 Task: Add the task  Develop a new social media platform to the section Capacity Scaling Sprint in the project AgileGator and add a Due Date to the respective task as 2024/03/15
Action: Mouse moved to (578, 386)
Screenshot: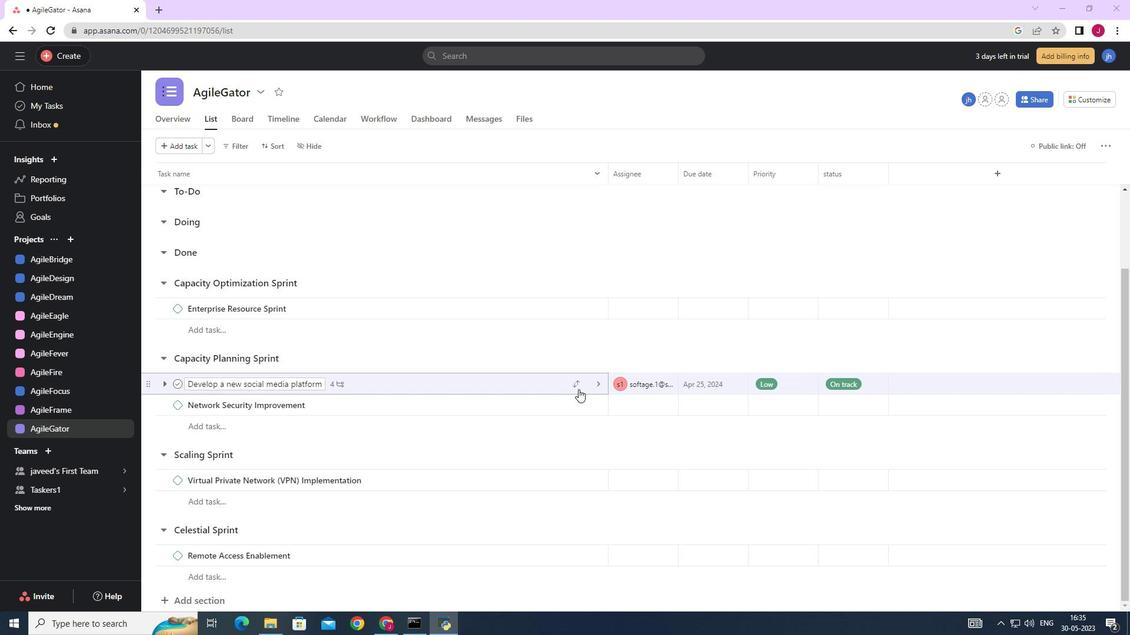 
Action: Mouse pressed left at (578, 386)
Screenshot: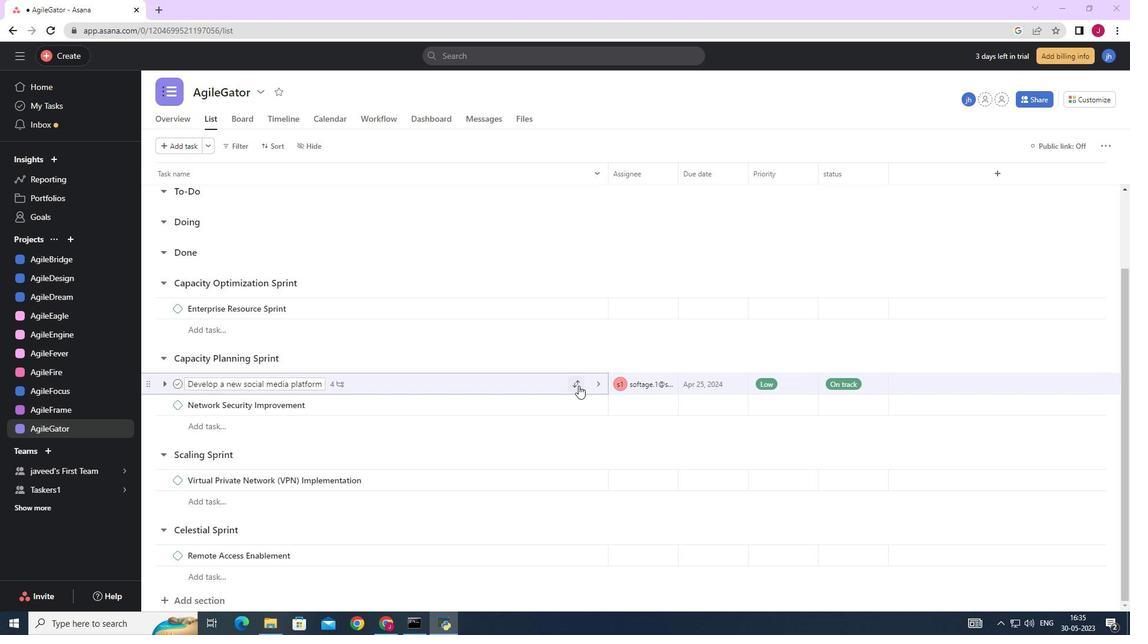 
Action: Mouse moved to (500, 557)
Screenshot: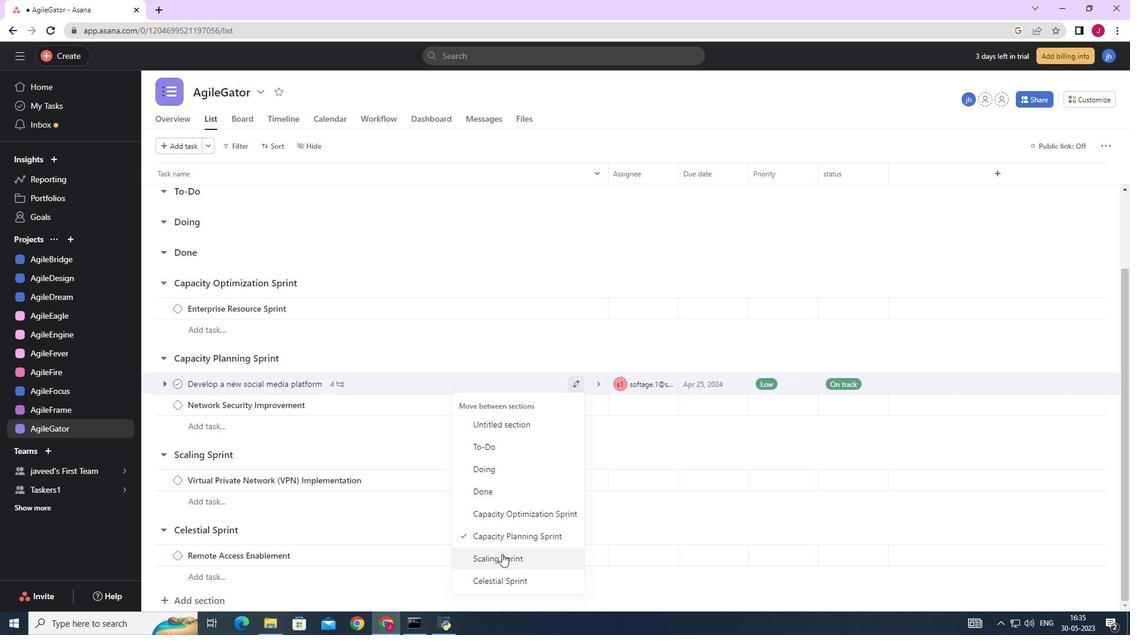 
Action: Mouse pressed left at (500, 557)
Screenshot: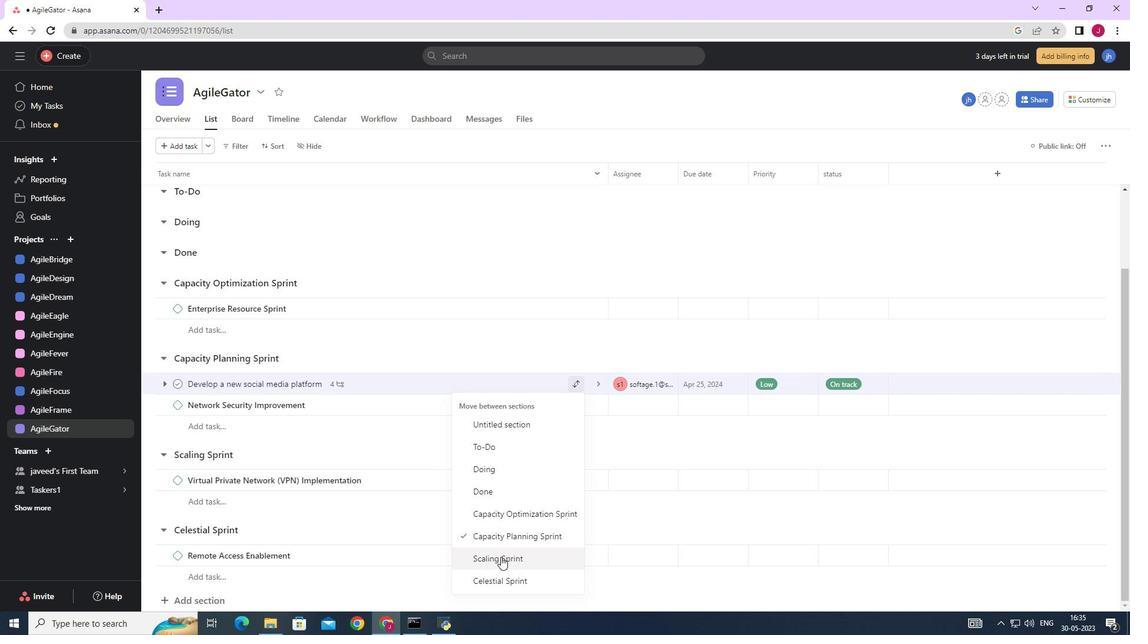 
Action: Mouse moved to (716, 460)
Screenshot: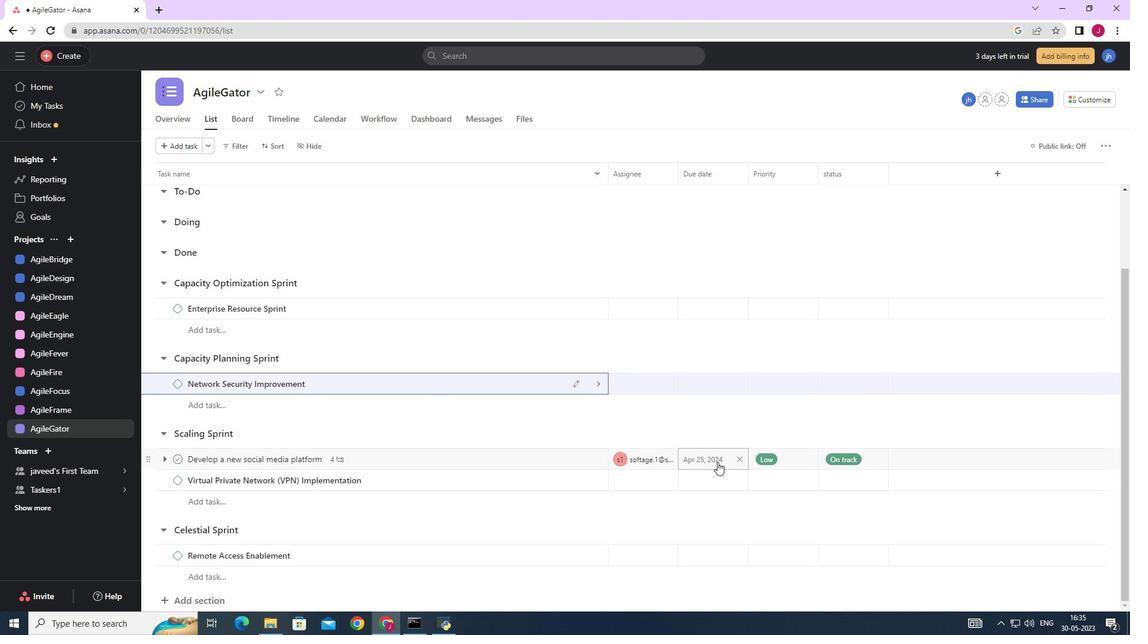 
Action: Mouse pressed left at (716, 460)
Screenshot: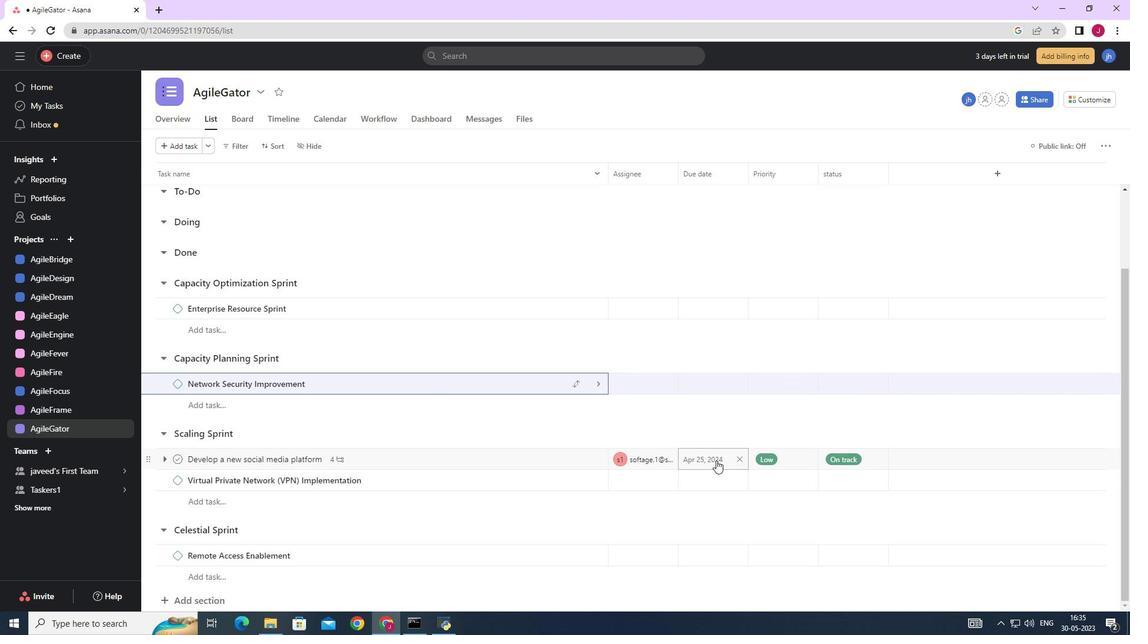 
Action: Mouse moved to (703, 274)
Screenshot: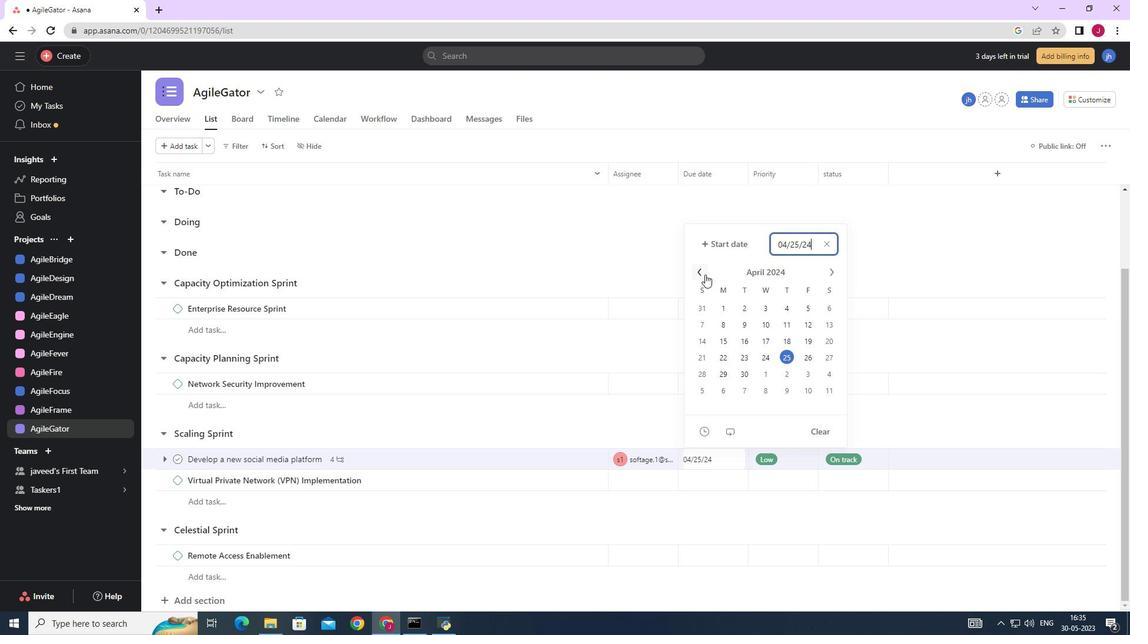 
Action: Mouse pressed left at (703, 274)
Screenshot: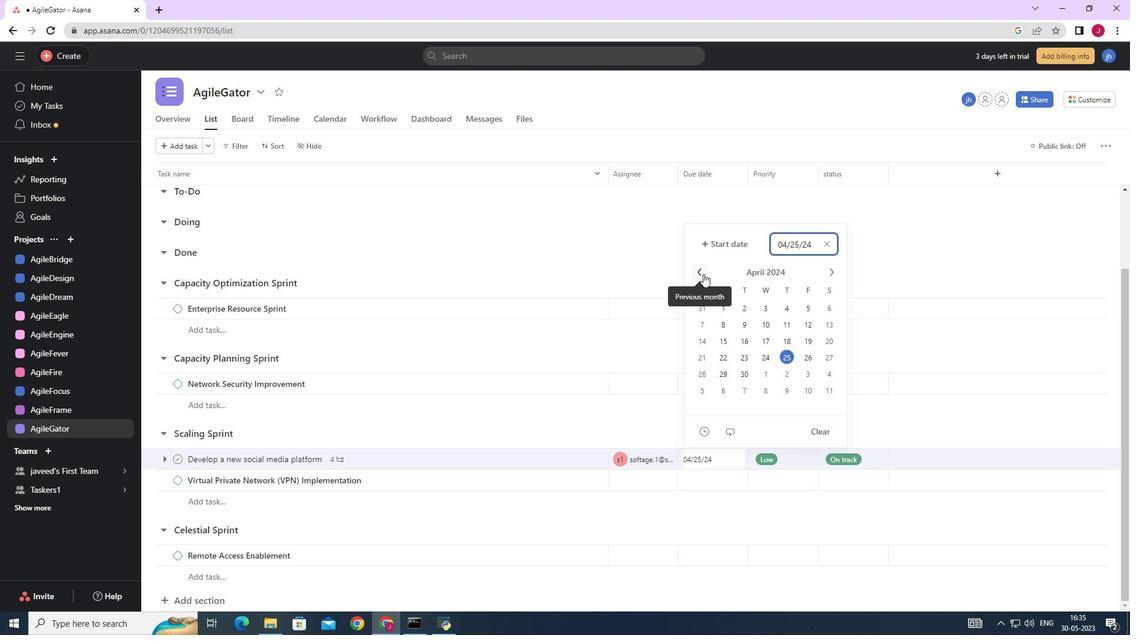 
Action: Mouse moved to (801, 342)
Screenshot: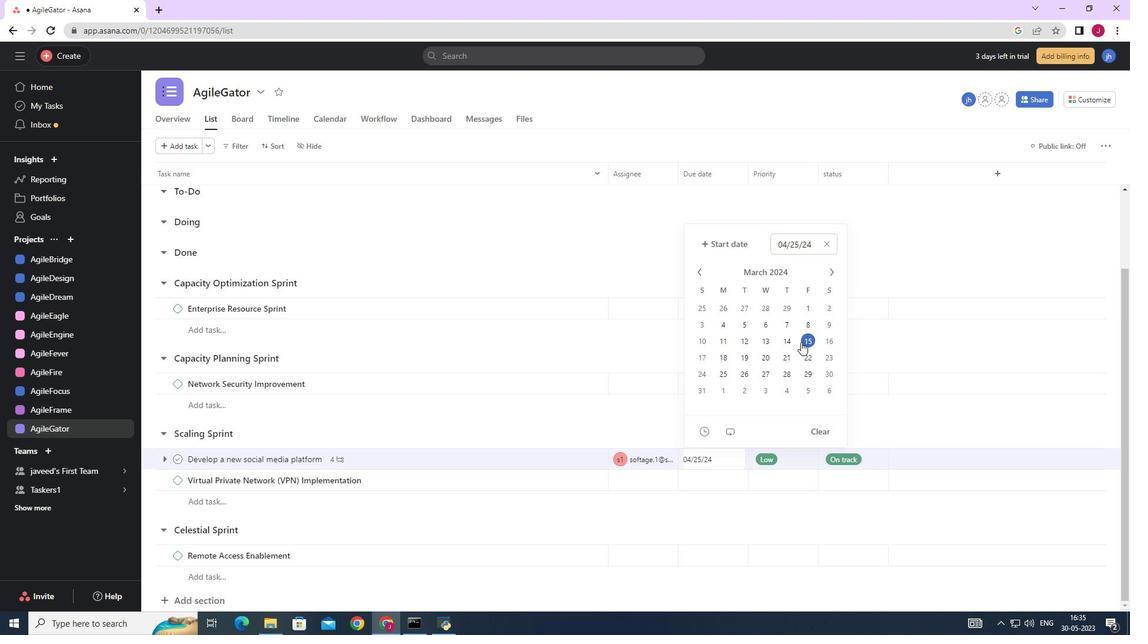 
Action: Mouse pressed left at (801, 342)
Screenshot: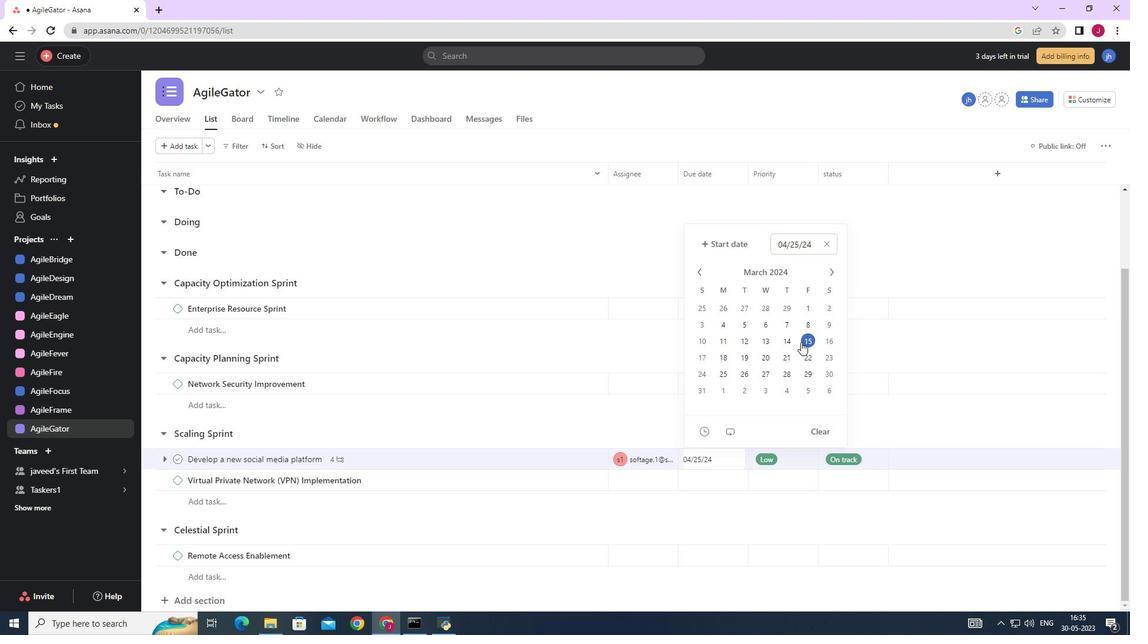 
Action: Mouse moved to (926, 248)
Screenshot: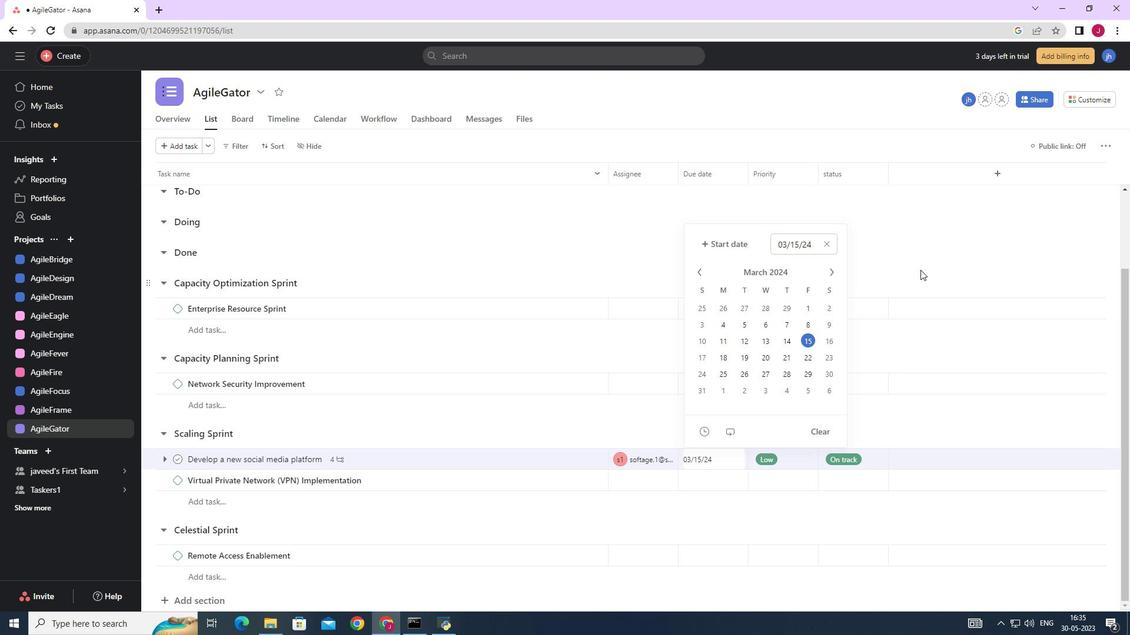 
Action: Mouse pressed left at (926, 248)
Screenshot: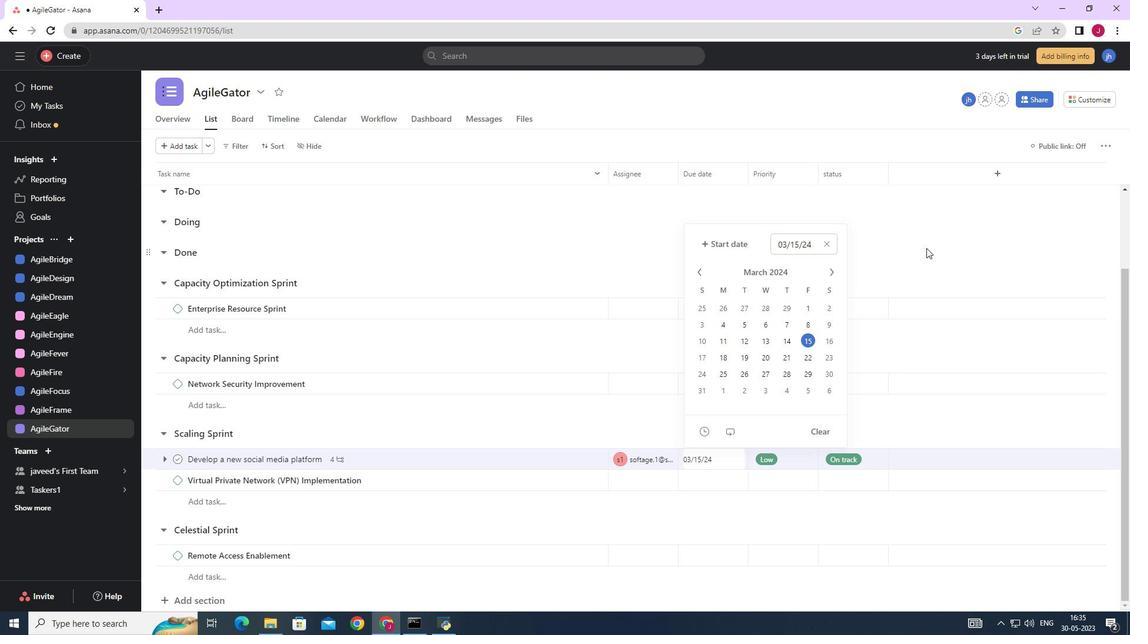 
Action: Mouse moved to (927, 247)
Screenshot: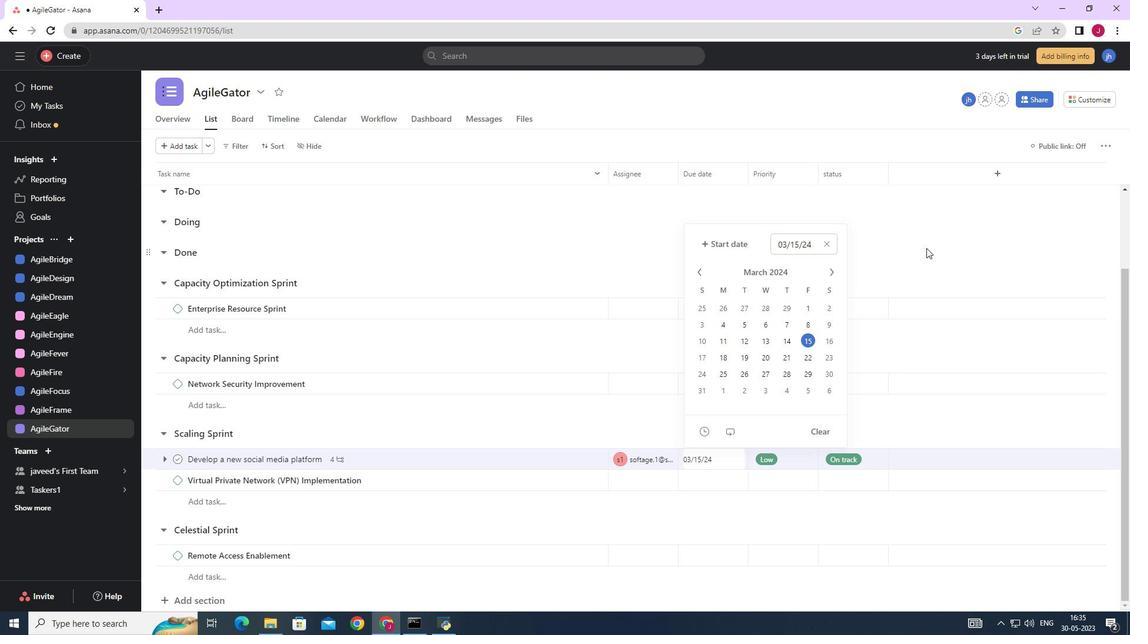 
